 Task: Add Siggi's Mixed Berries & Acai Skyr Yogurt to the cart.
Action: Mouse pressed left at (17, 126)
Screenshot: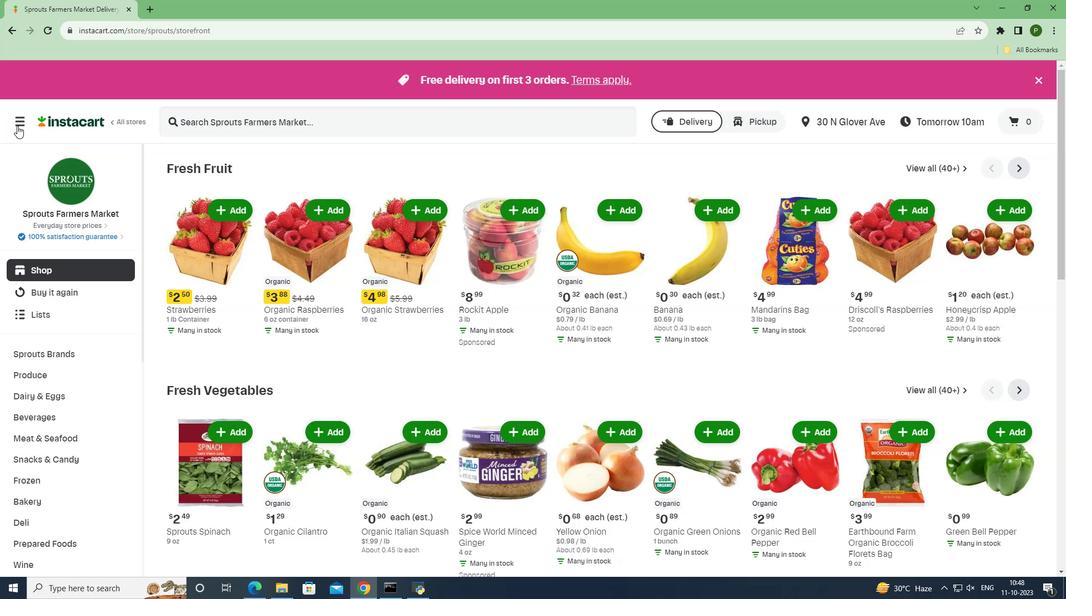 
Action: Mouse moved to (31, 304)
Screenshot: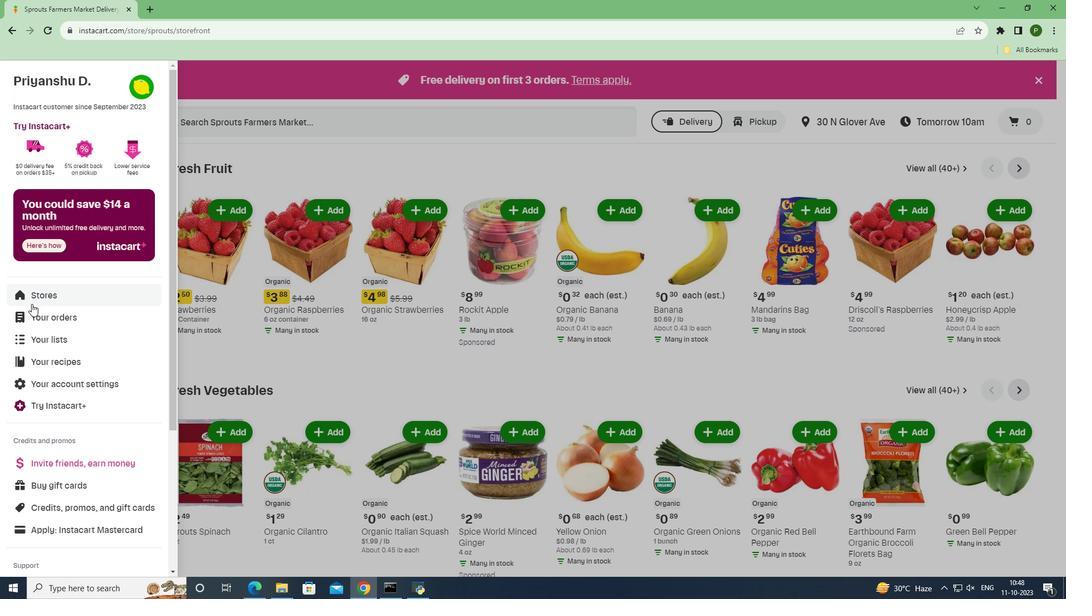 
Action: Mouse pressed left at (31, 304)
Screenshot: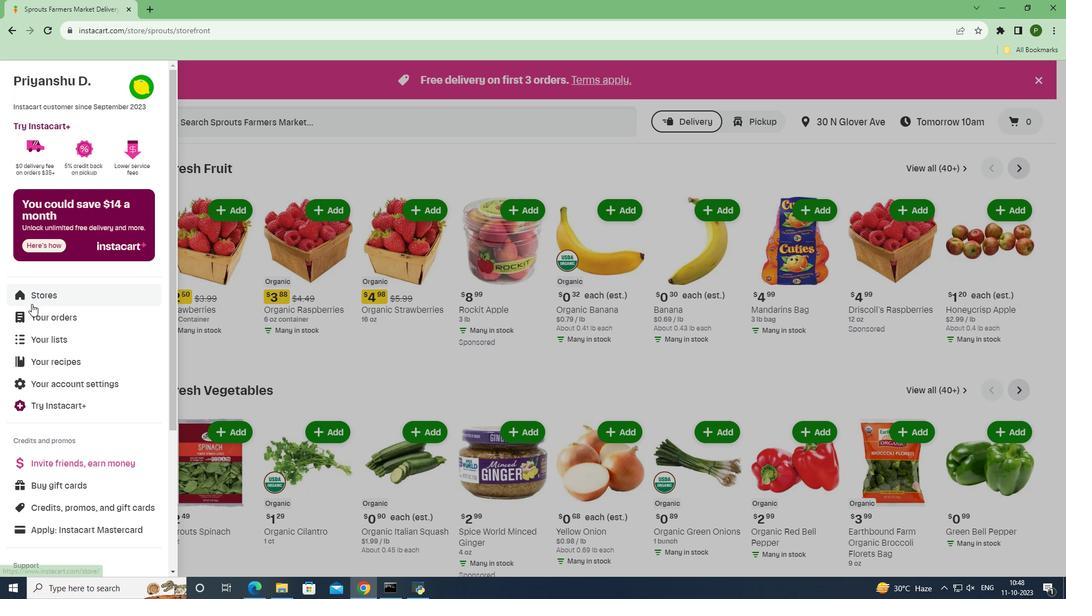 
Action: Mouse moved to (253, 136)
Screenshot: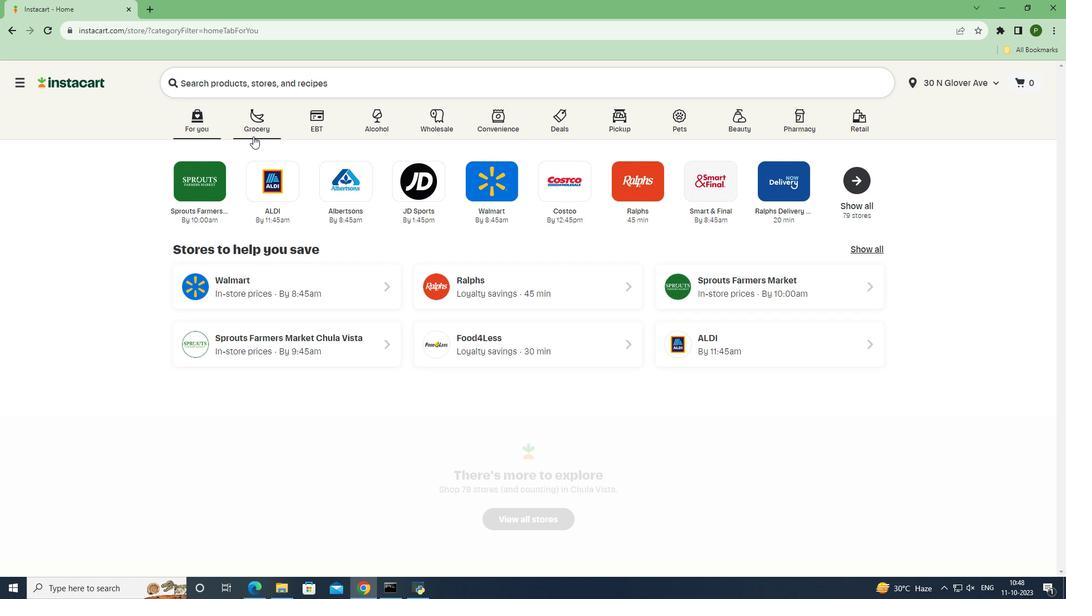 
Action: Mouse pressed left at (253, 136)
Screenshot: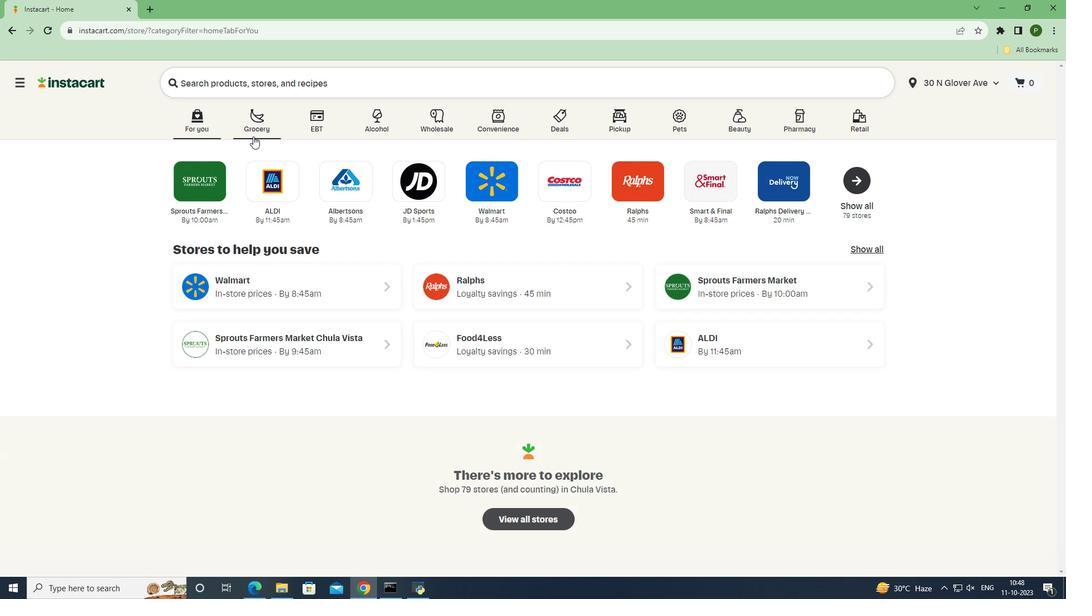 
Action: Mouse moved to (449, 256)
Screenshot: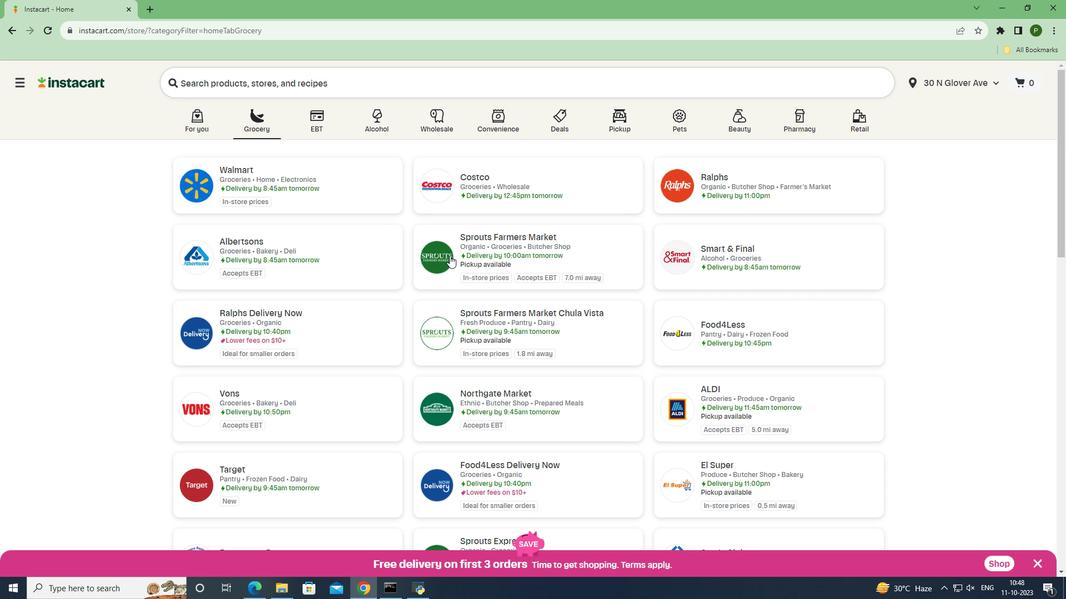 
Action: Mouse pressed left at (449, 256)
Screenshot: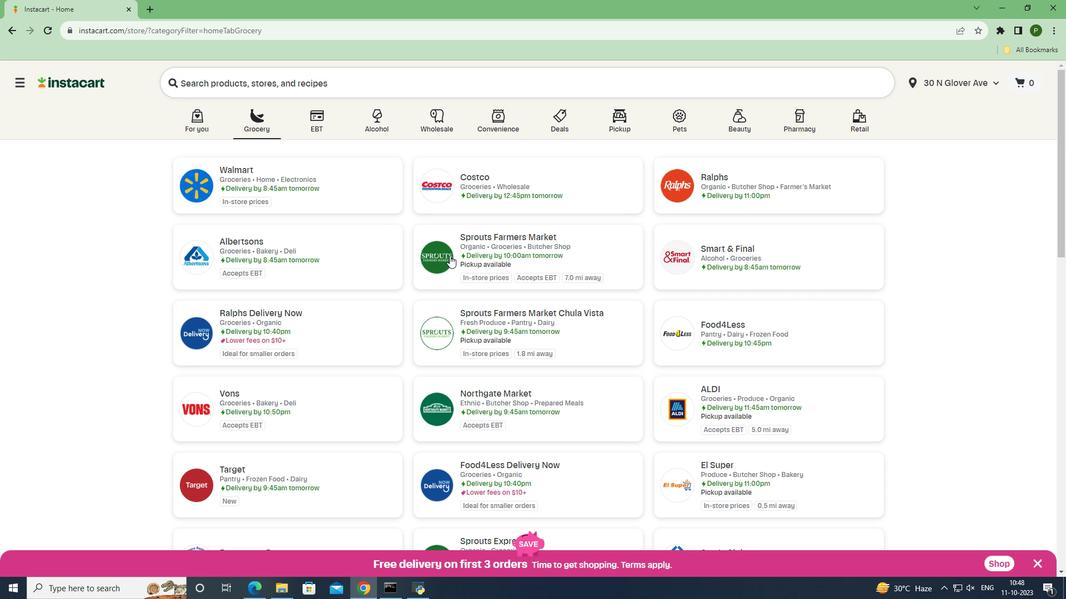 
Action: Mouse moved to (79, 398)
Screenshot: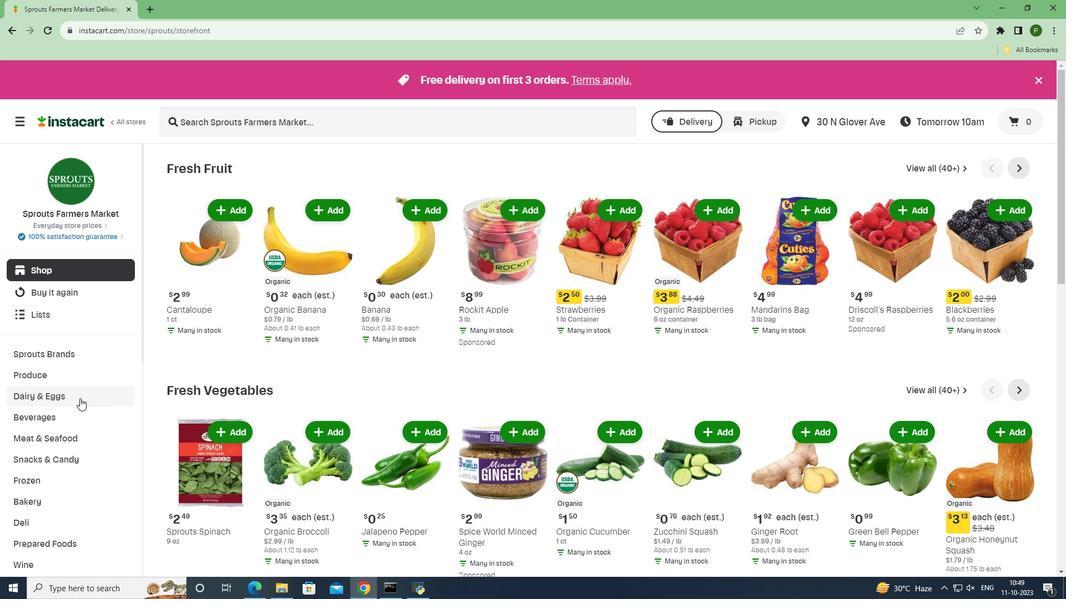 
Action: Mouse pressed left at (79, 398)
Screenshot: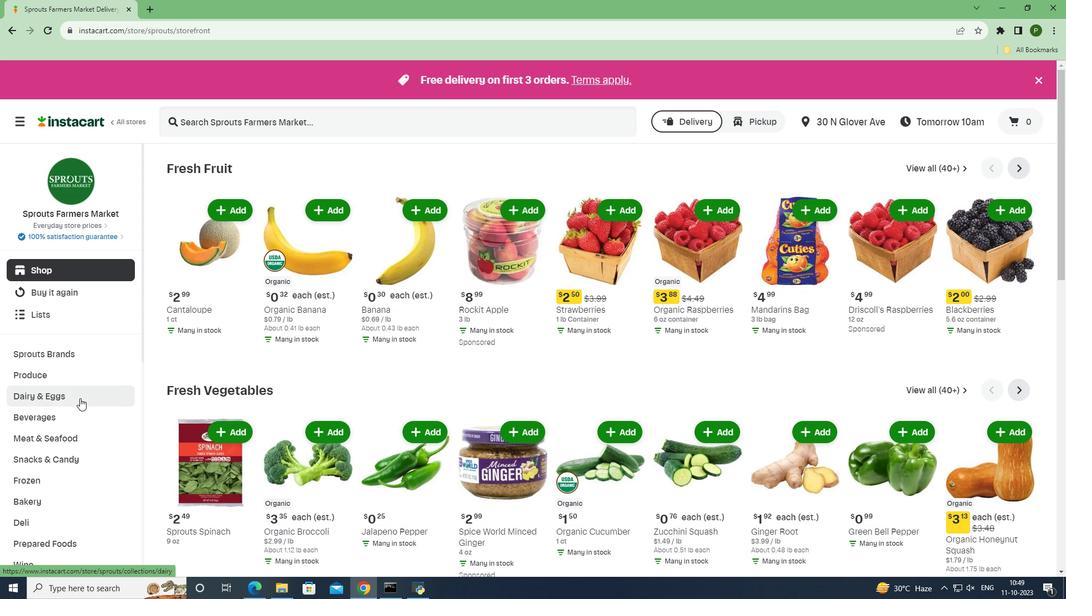 
Action: Mouse moved to (58, 479)
Screenshot: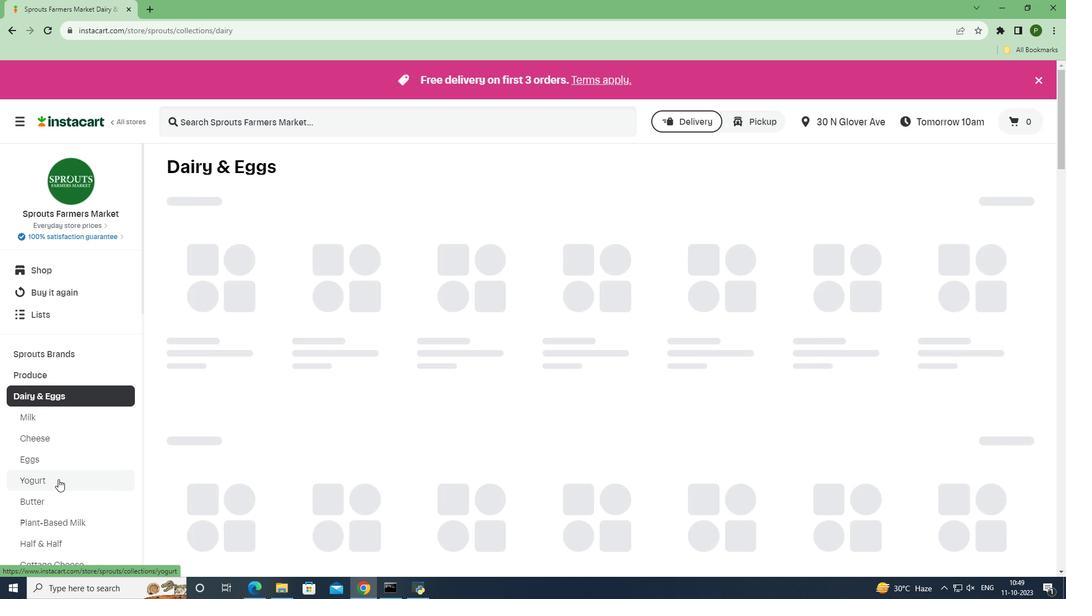 
Action: Mouse pressed left at (58, 479)
Screenshot: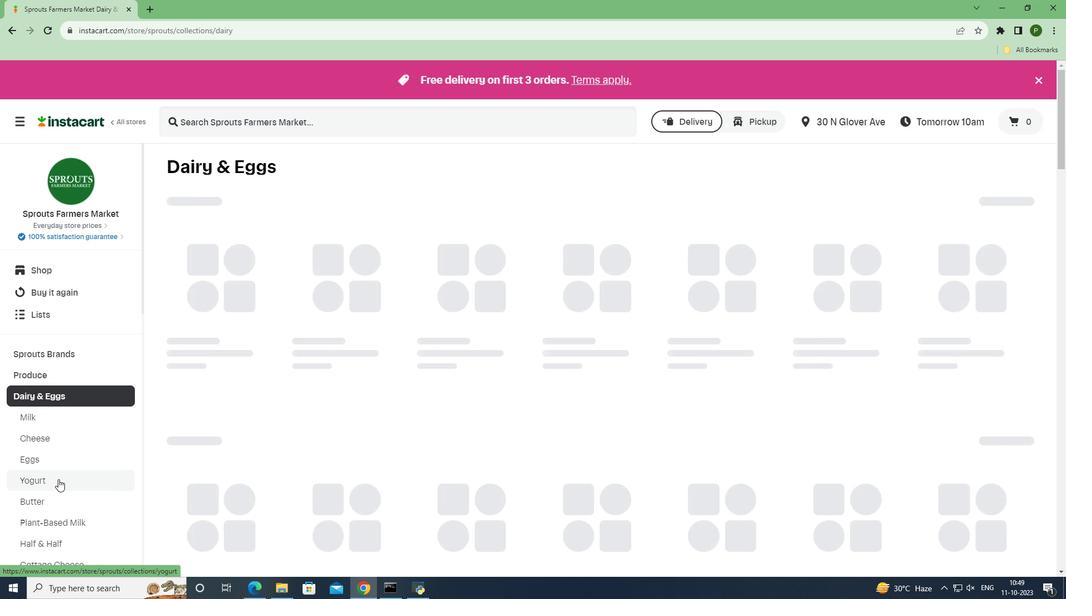 
Action: Mouse moved to (219, 126)
Screenshot: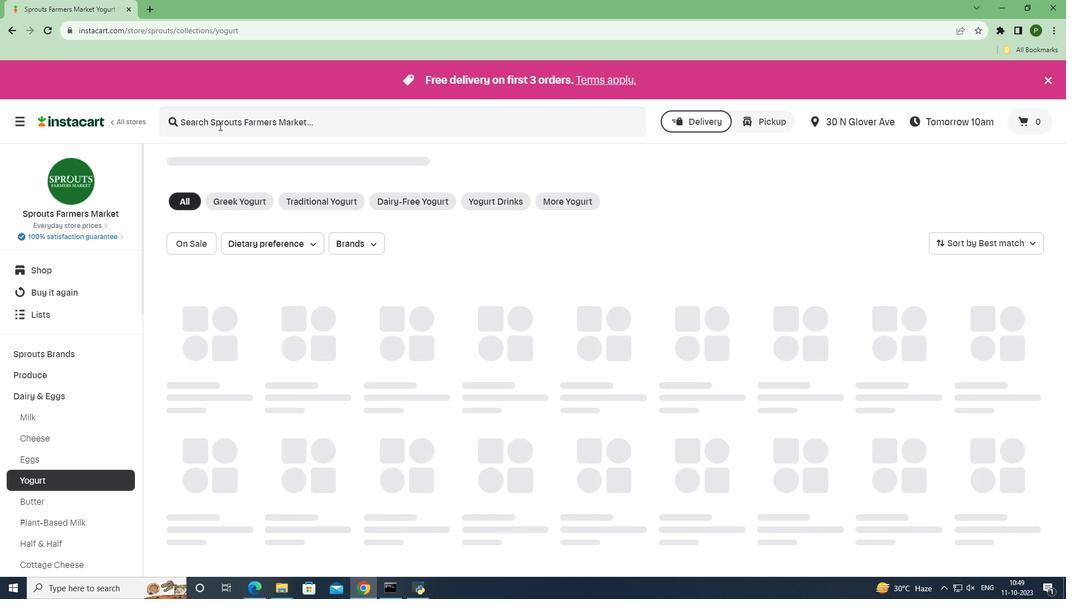 
Action: Mouse pressed left at (219, 126)
Screenshot: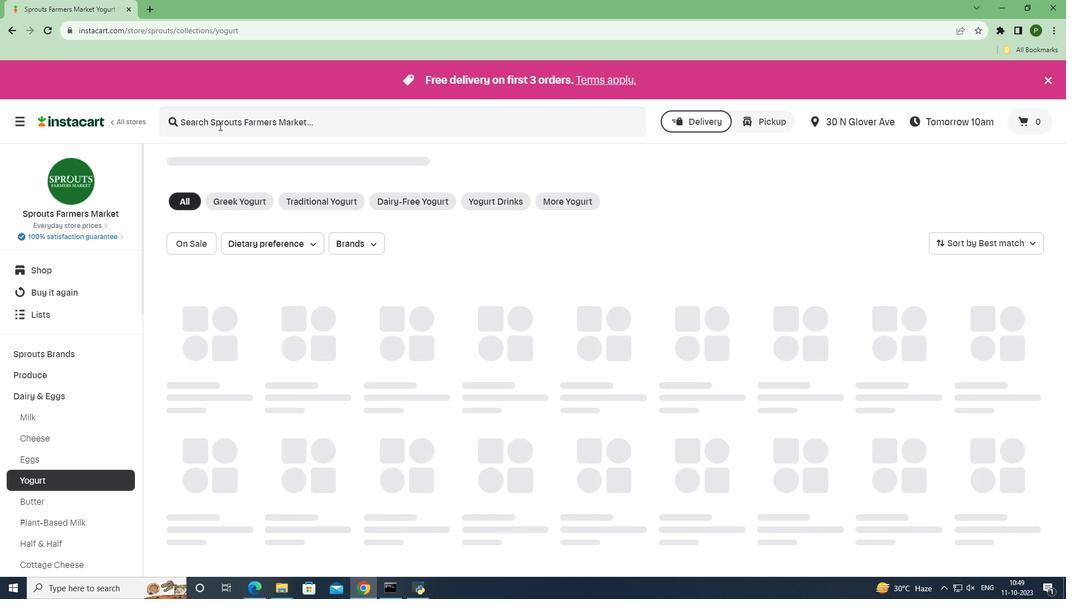 
Action: Key pressed <Key.caps_lock>S<Key.caps_lock>iggi's<Key.space><Key.caps_lock>M<Key.caps_lock>ixed<Key.space><Key.caps_lock>B<Key.caps_lock>erries<Key.space><Key.shift>&<Key.space><Key.caps_lock>A<Key.caps_lock>cai<Key.space><Key.caps_lock>S<Key.caps_lock>kyr<Key.space><Key.caps_lock>Y<Key.caps_lock>ogurt<Key.space><Key.enter>
Screenshot: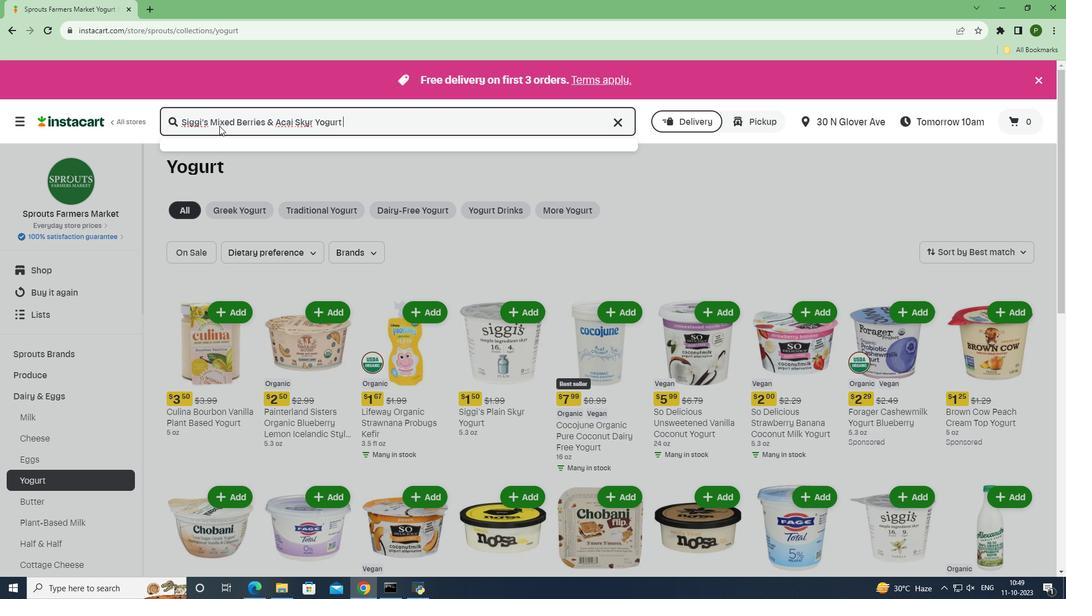 
Action: Mouse moved to (312, 238)
Screenshot: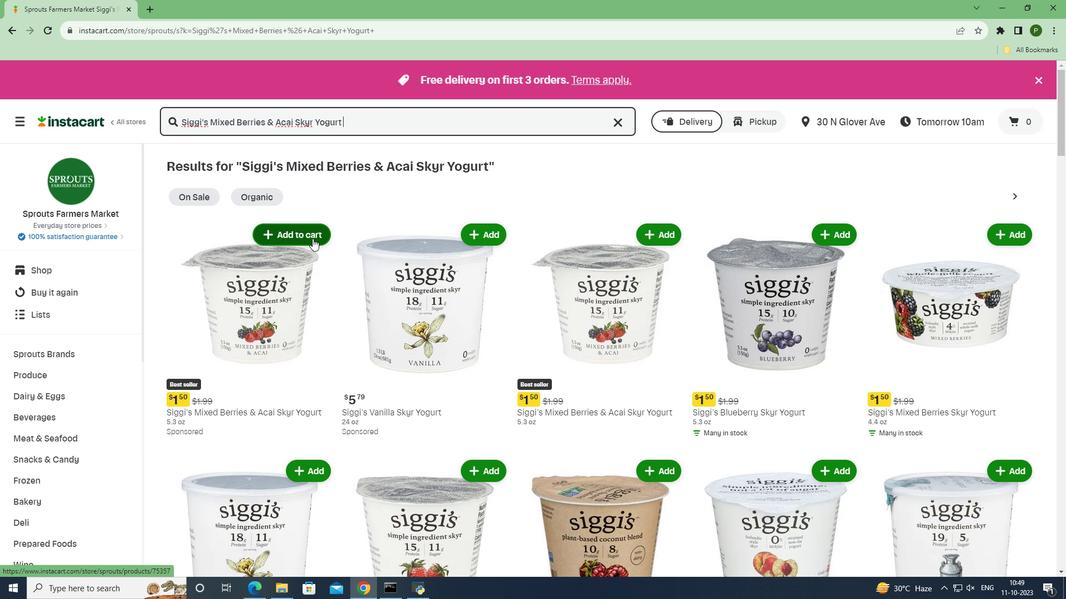 
Action: Mouse pressed left at (312, 238)
Screenshot: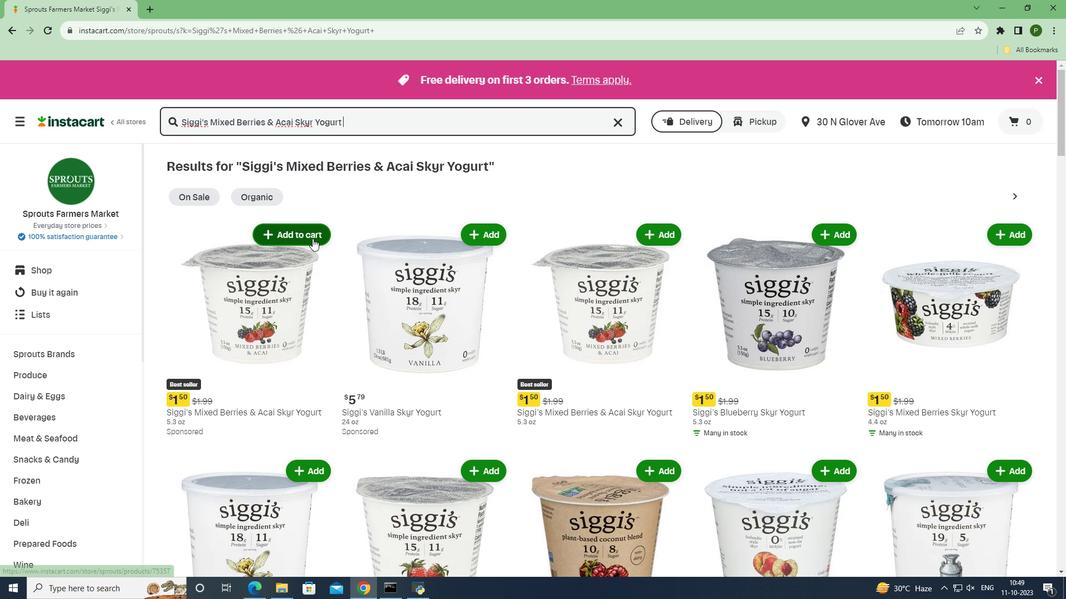 
Action: Mouse moved to (349, 290)
Screenshot: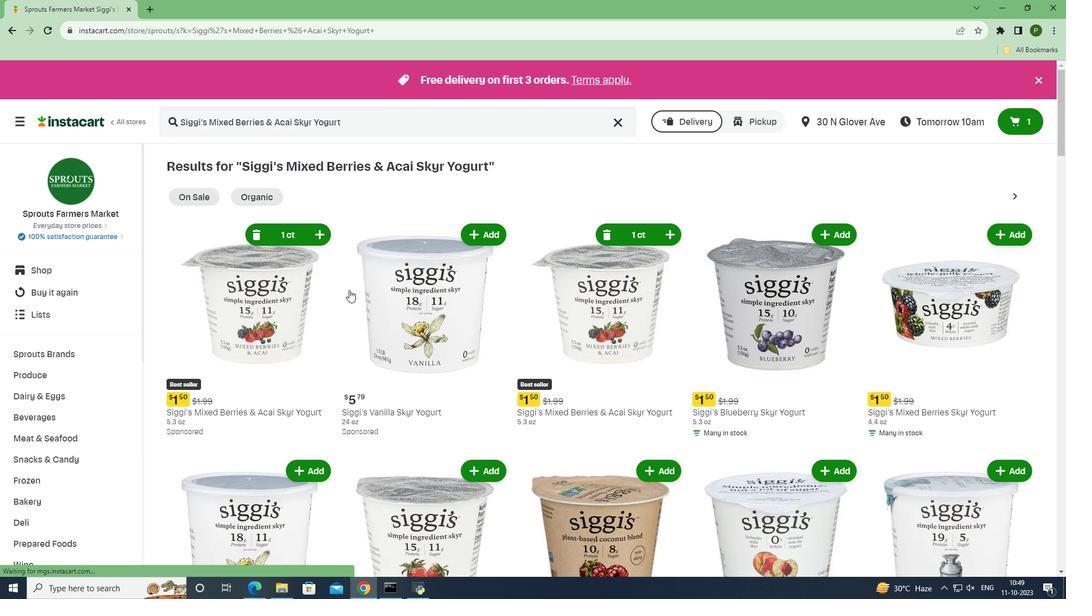 
